 Task: Select email notification preferences for all.
Action: Mouse moved to (1231, 90)
Screenshot: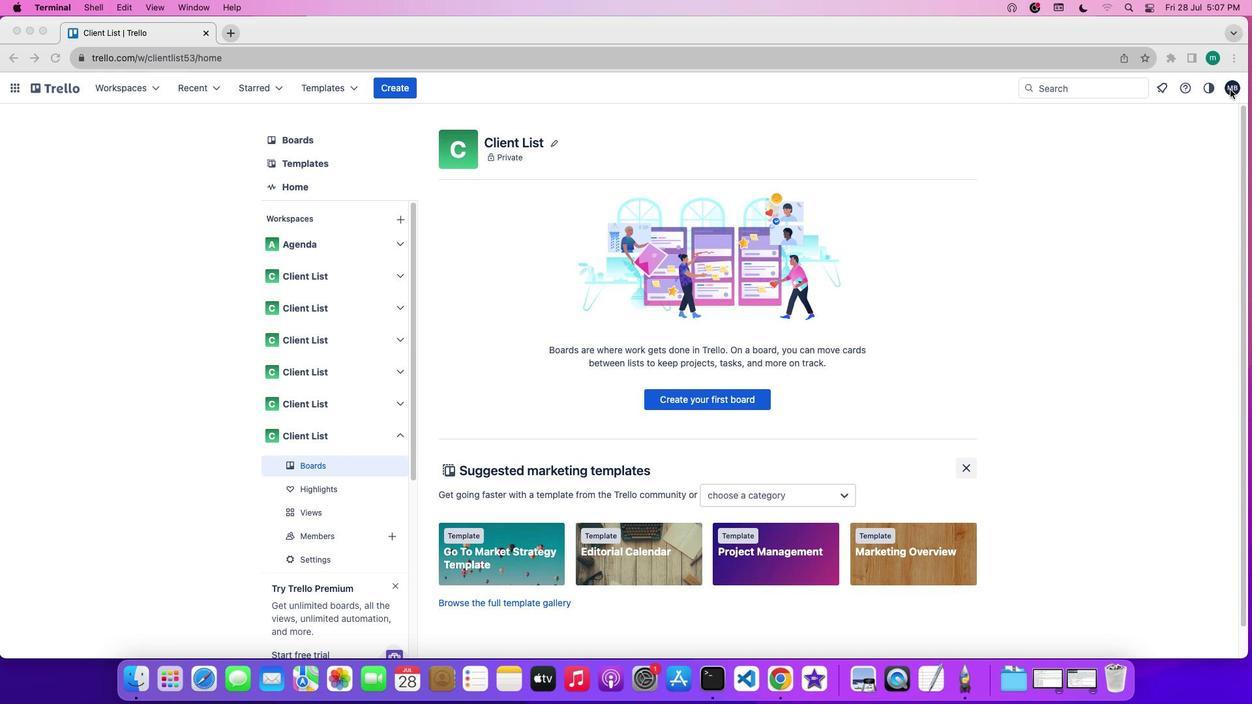 
Action: Mouse pressed left at (1231, 90)
Screenshot: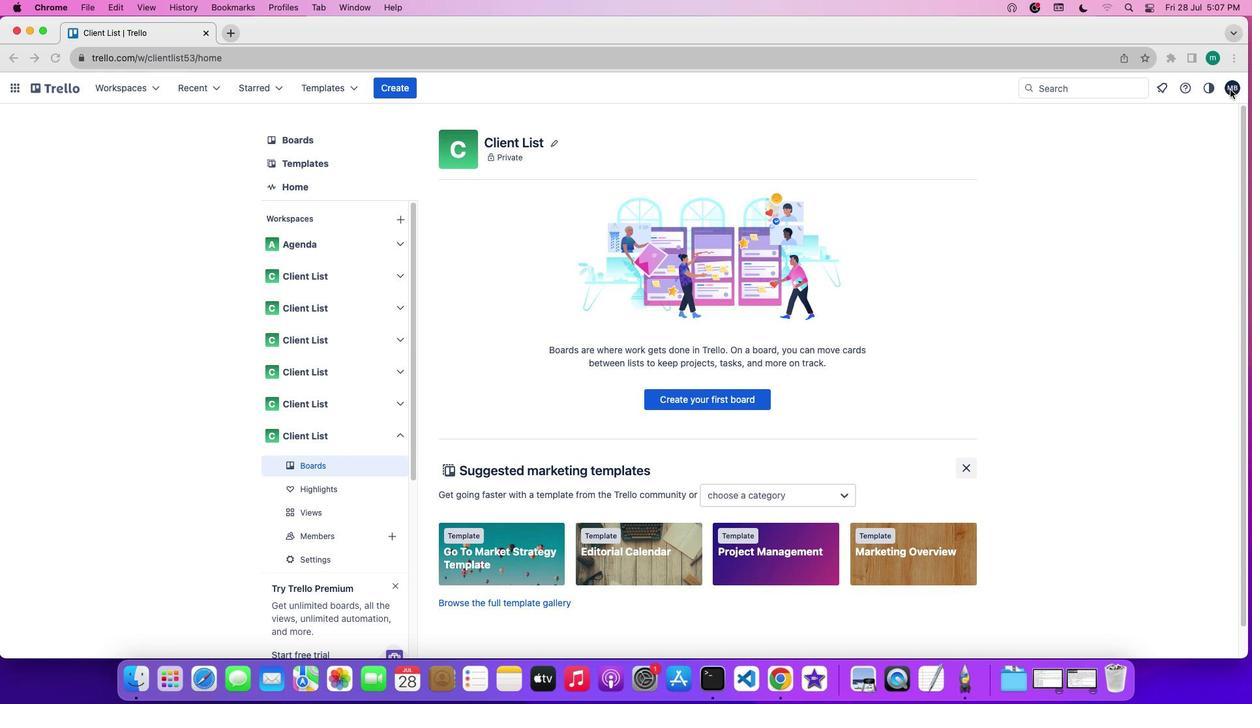 
Action: Mouse pressed left at (1231, 90)
Screenshot: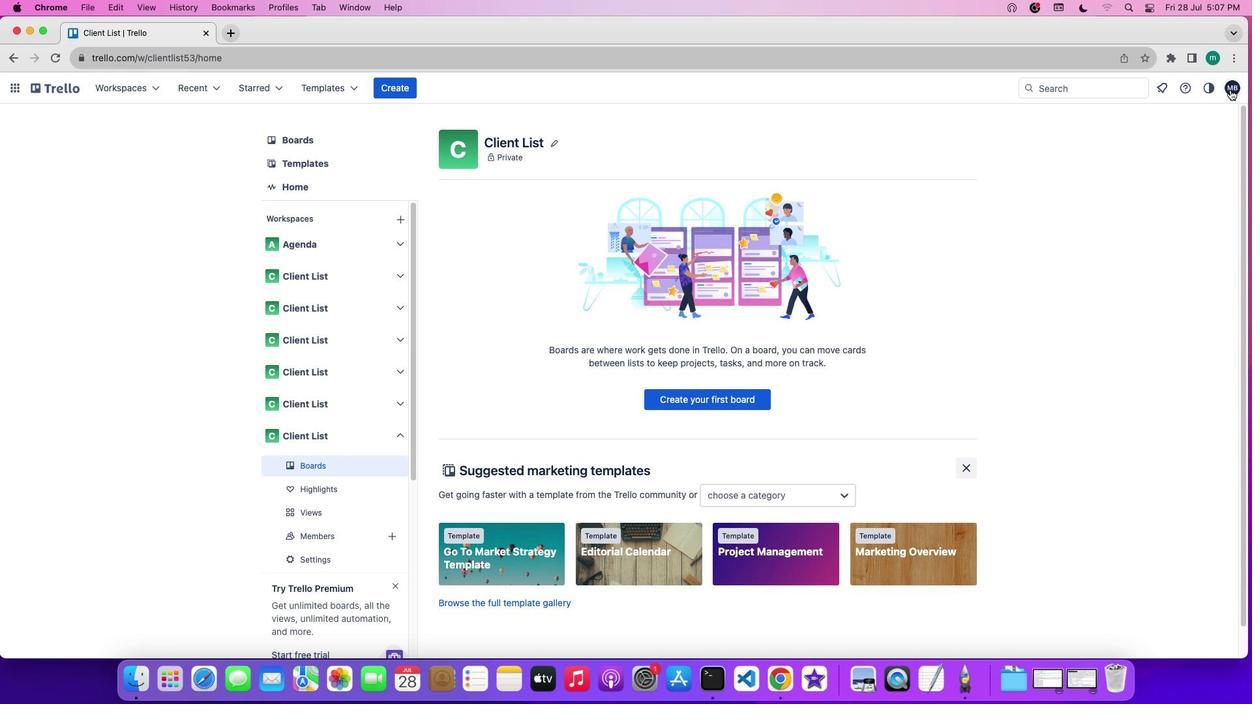 
Action: Mouse moved to (1151, 329)
Screenshot: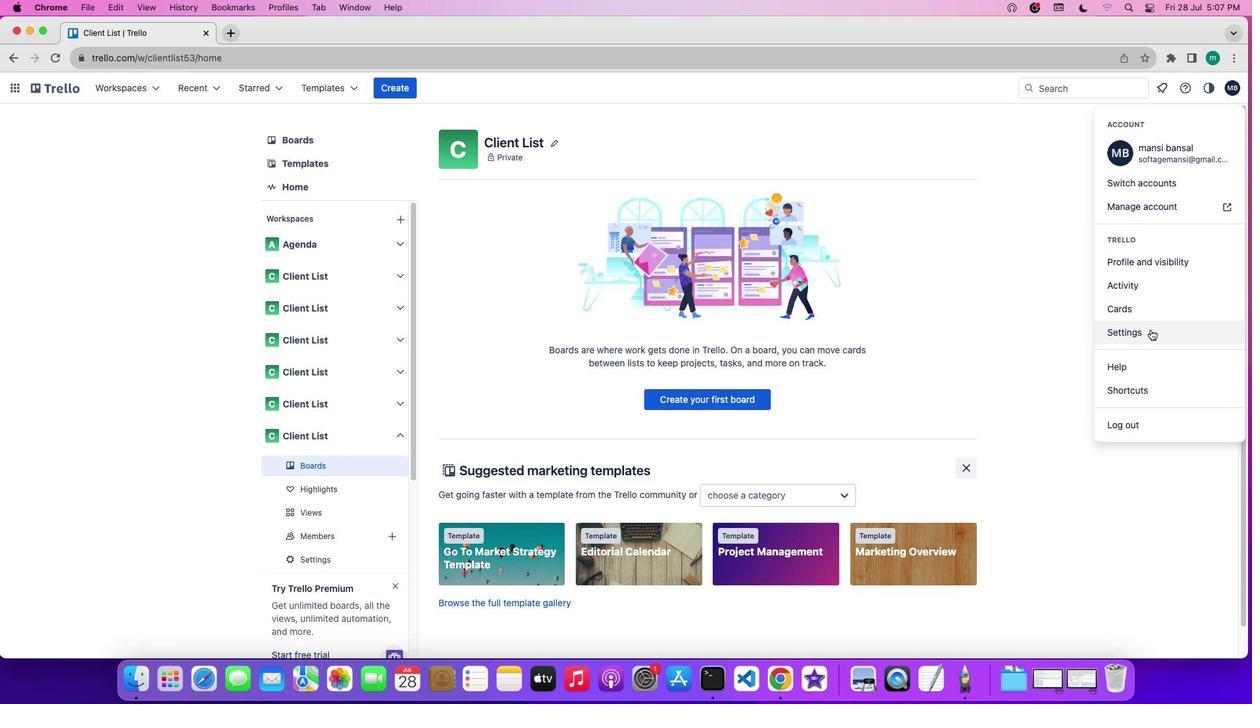 
Action: Mouse pressed left at (1151, 329)
Screenshot: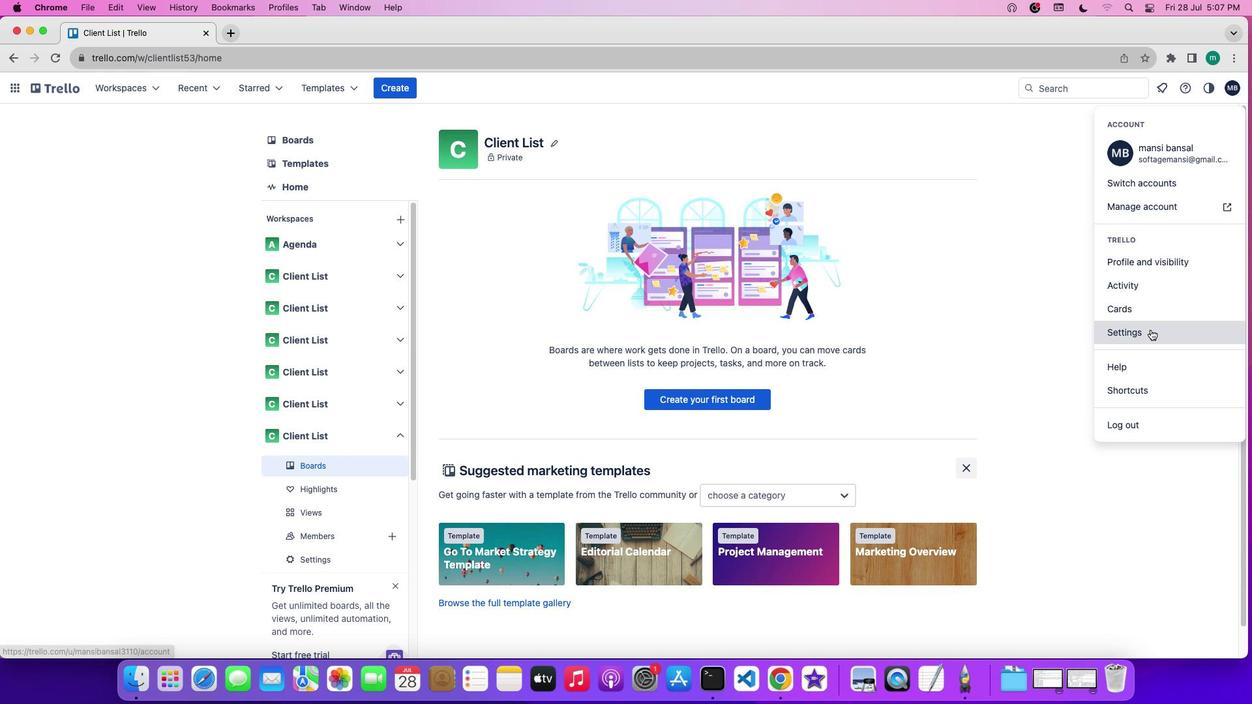 
Action: Mouse moved to (195, 525)
Screenshot: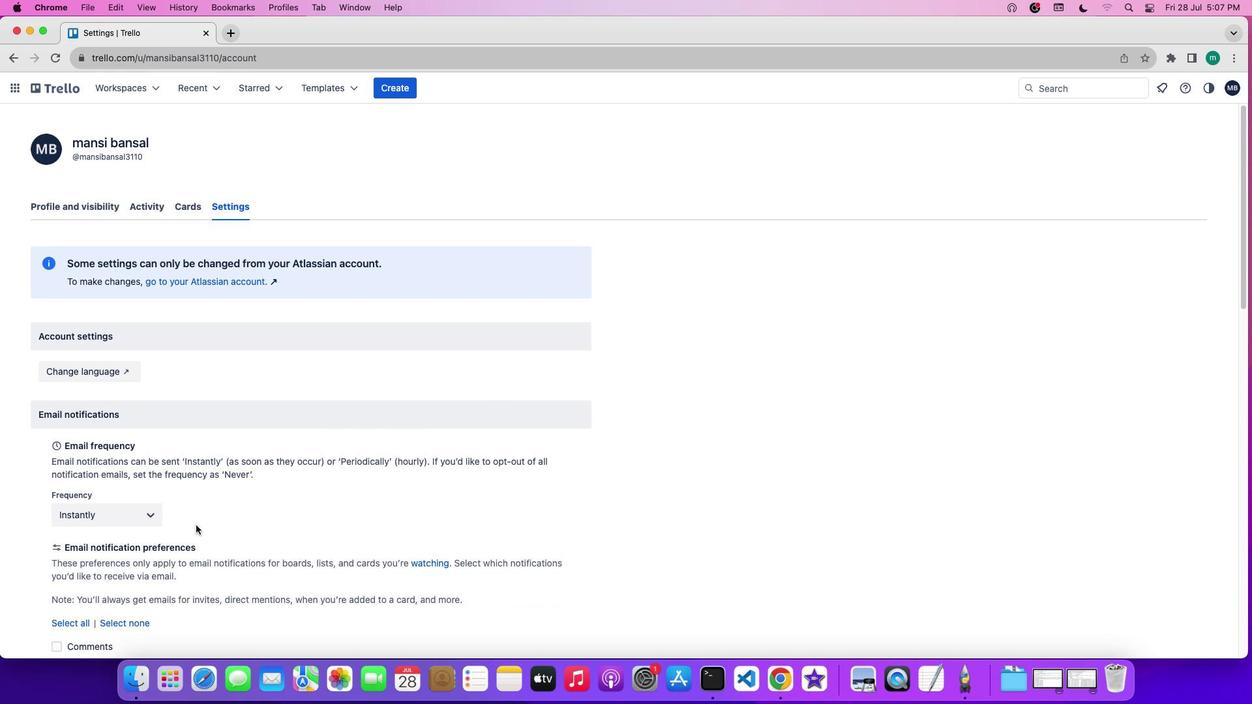 
Action: Mouse scrolled (195, 525) with delta (0, 0)
Screenshot: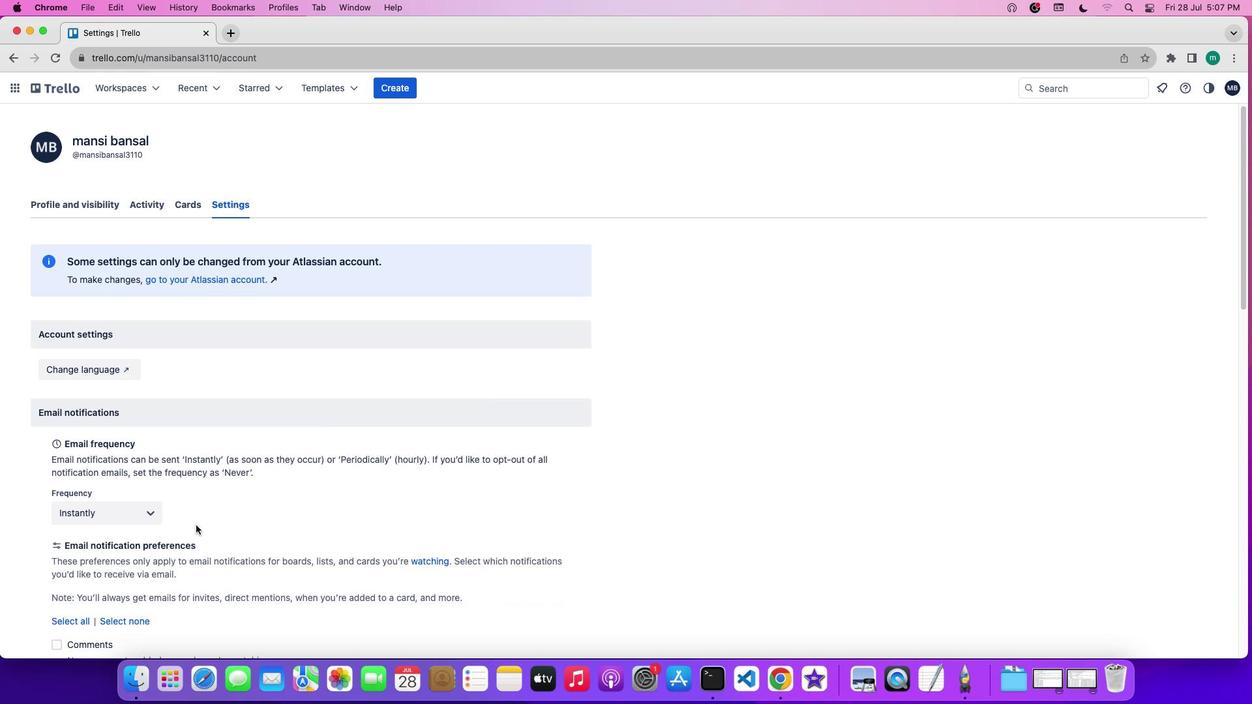 
Action: Mouse scrolled (195, 525) with delta (0, 0)
Screenshot: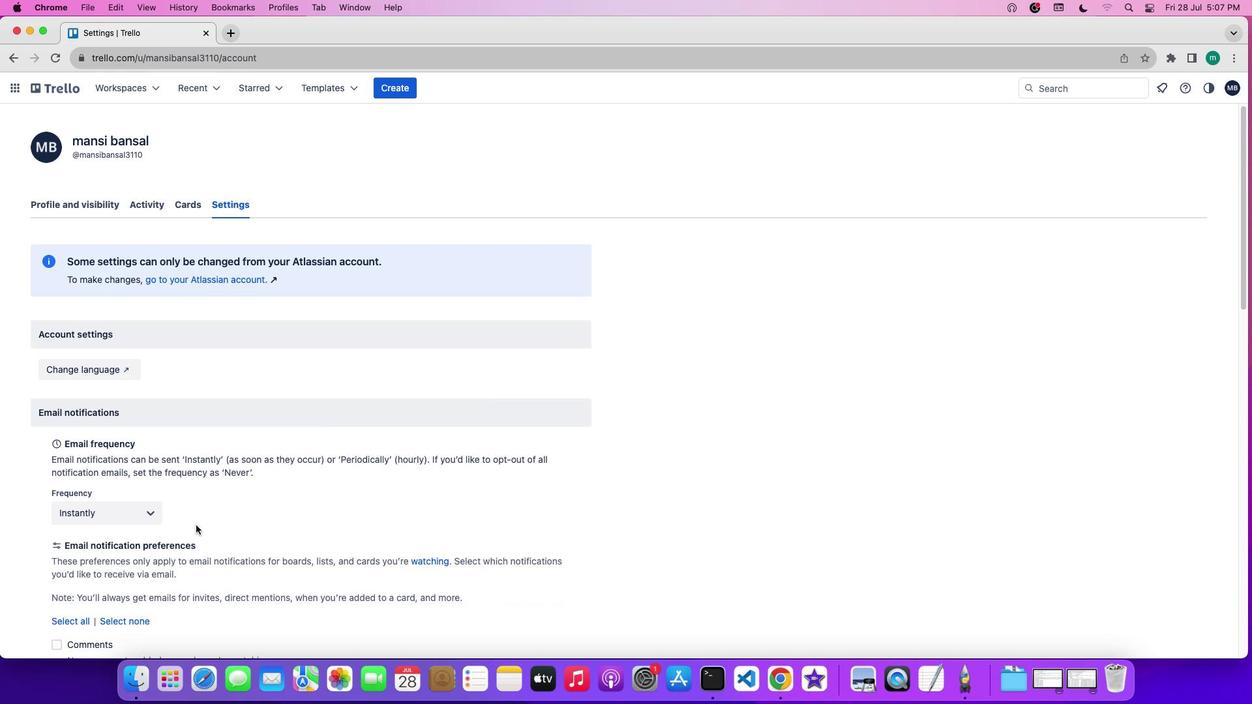
Action: Mouse scrolled (195, 525) with delta (0, -1)
Screenshot: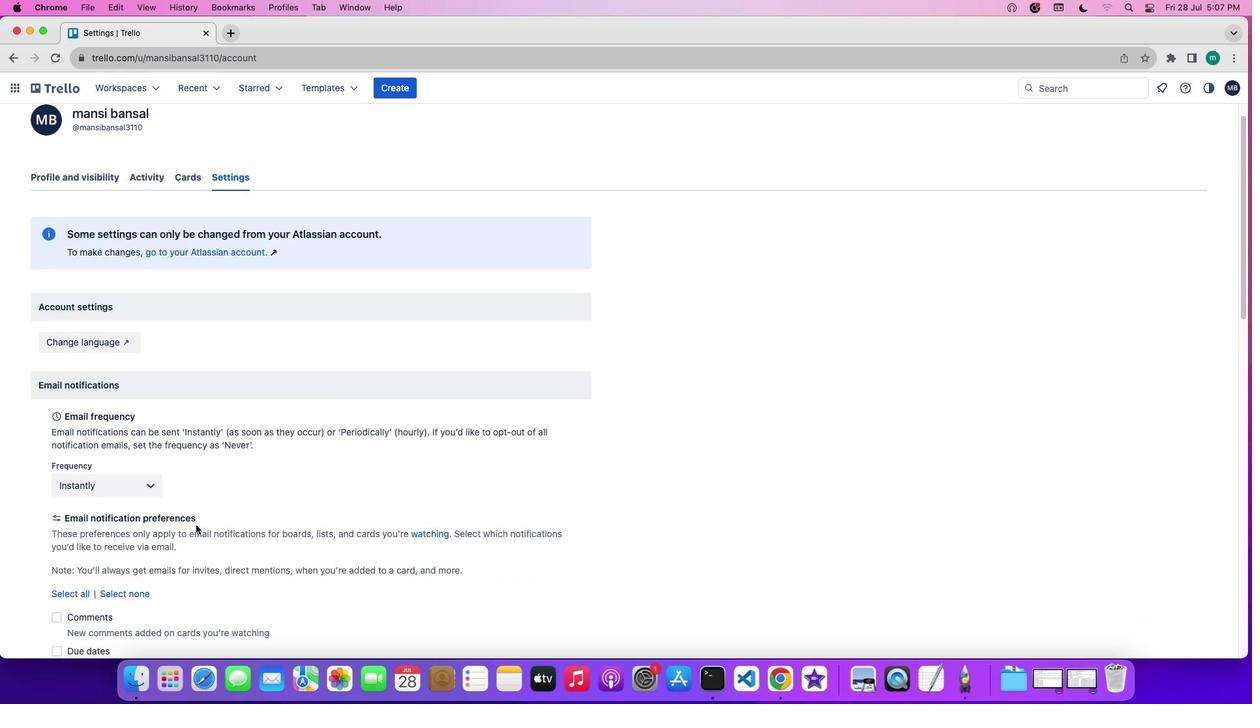 
Action: Mouse scrolled (195, 525) with delta (0, -1)
Screenshot: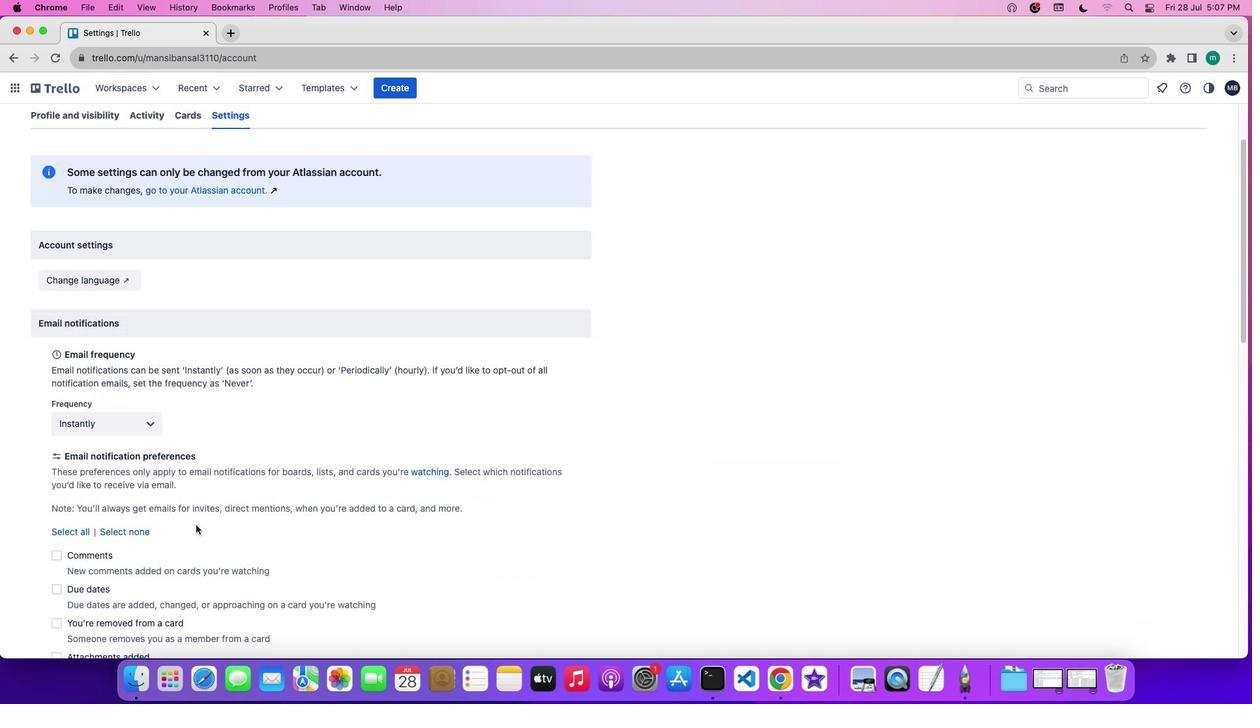 
Action: Mouse moved to (73, 439)
Screenshot: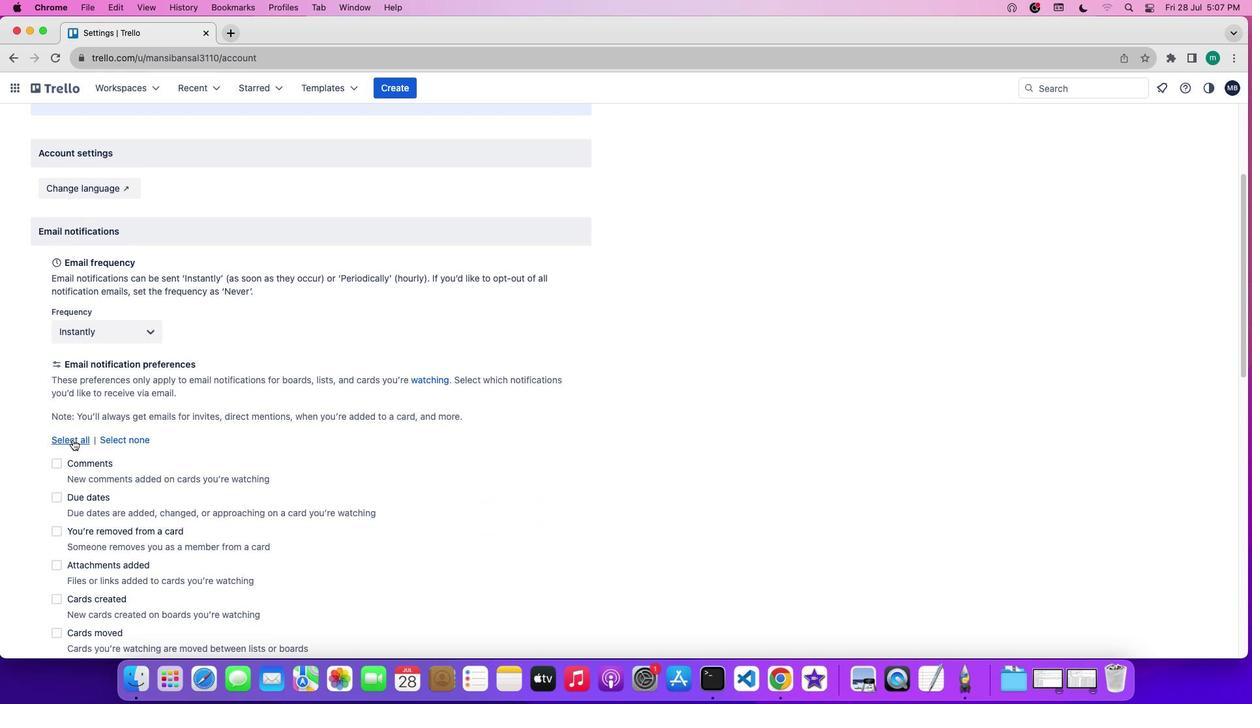 
Action: Mouse pressed left at (73, 439)
Screenshot: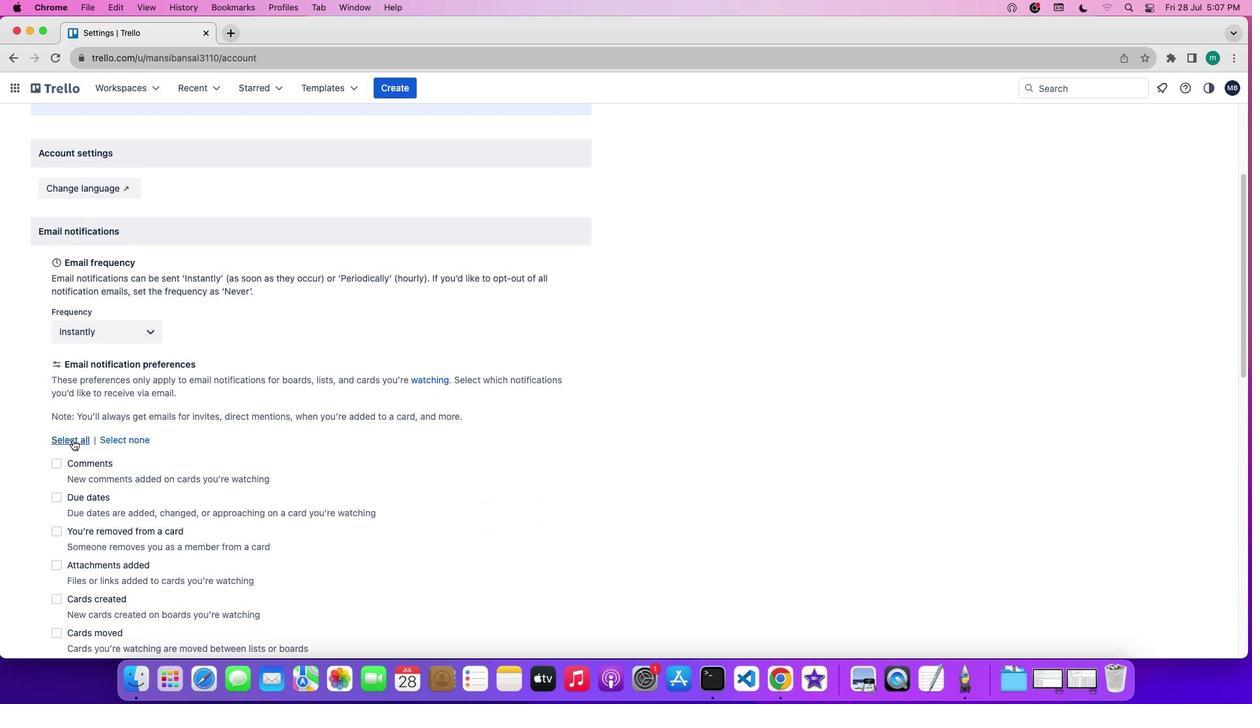 
Action: Mouse moved to (205, 442)
Screenshot: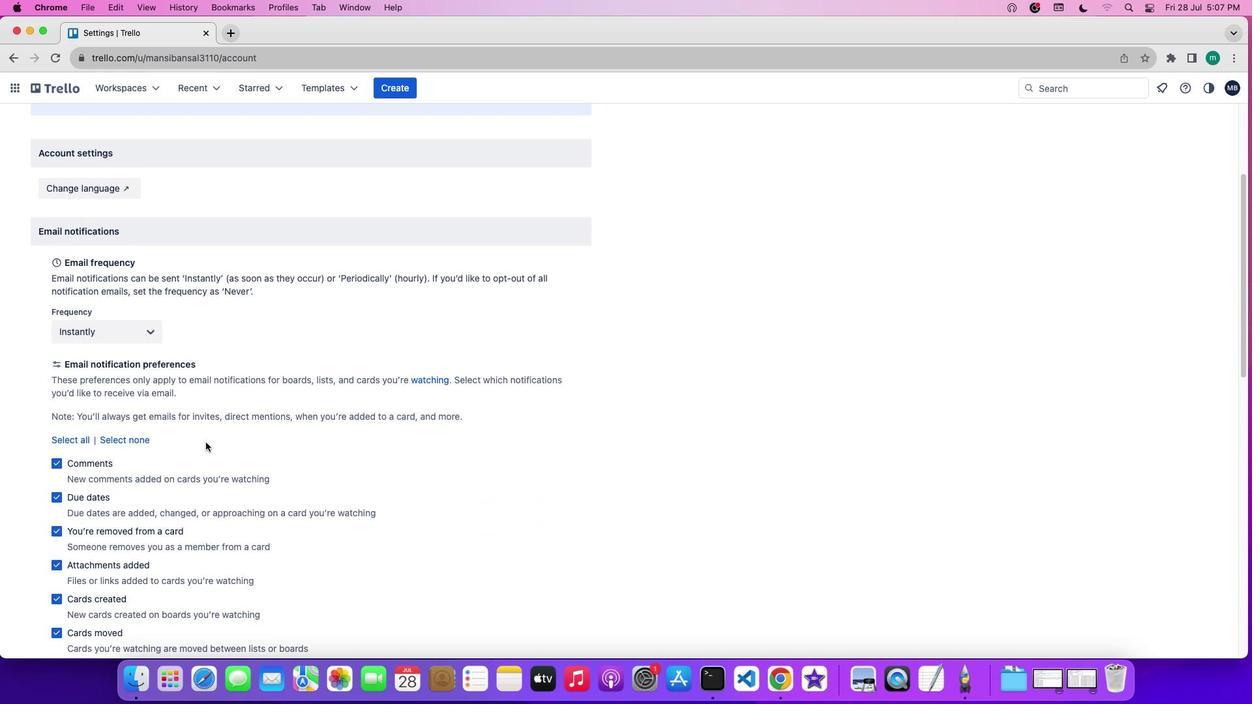 
